 Task: Locate the nearest bus station to San Francisco, California, and Los Angeles, California.
Action: Mouse moved to (106, 85)
Screenshot: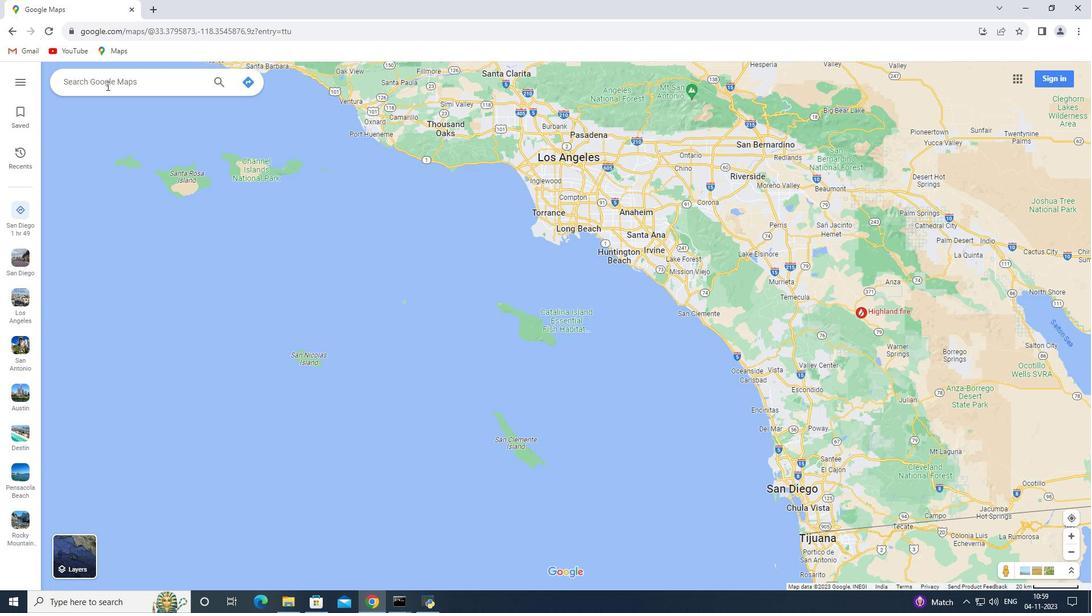 
Action: Mouse pressed left at (106, 85)
Screenshot: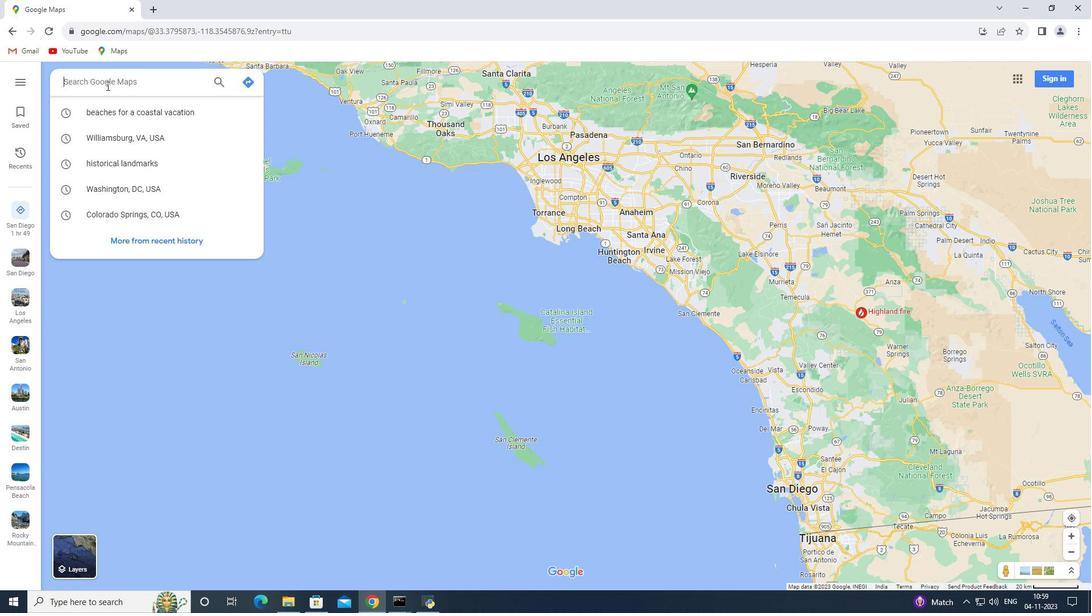 
Action: Key pressed <Key.shift>San<Key.space><Key.shift>Francisco,<Key.shift><Key.shift><Key.shift><Key.shift>California
Screenshot: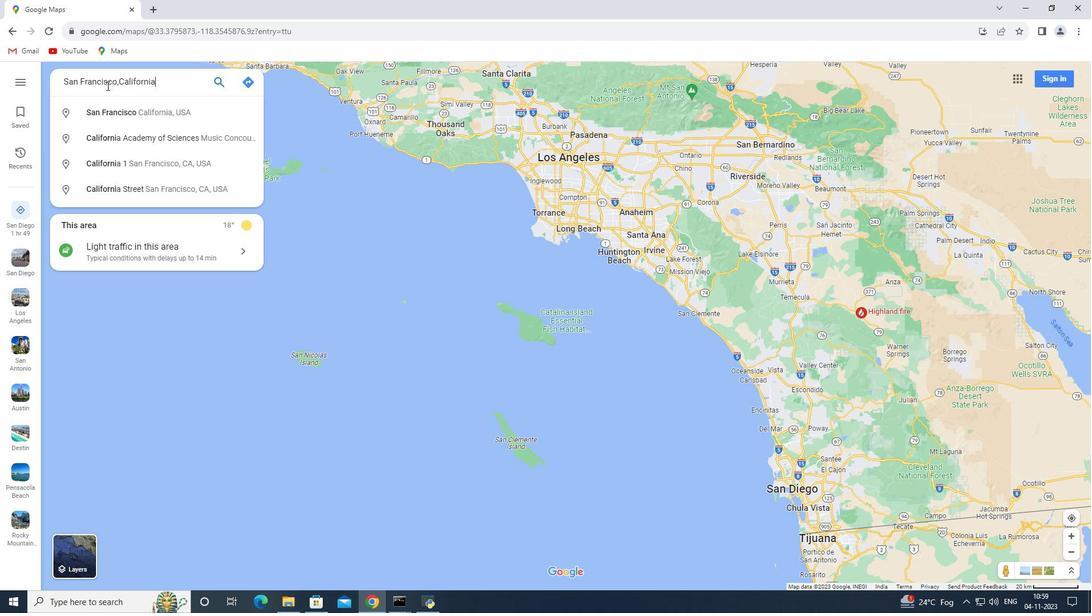 
Action: Mouse moved to (226, 103)
Screenshot: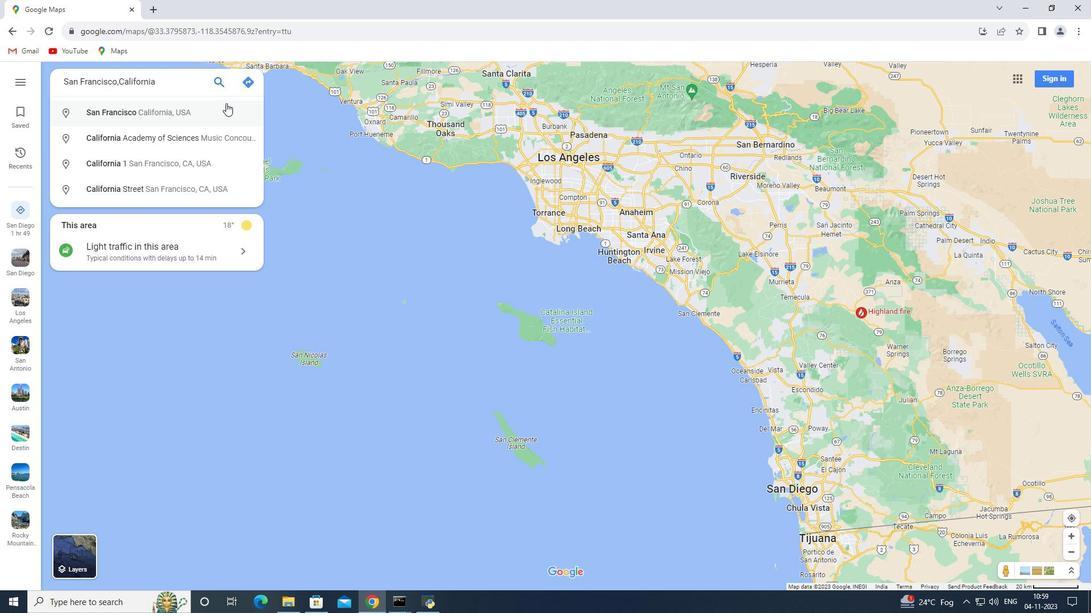 
Action: Key pressed <Key.enter>
Screenshot: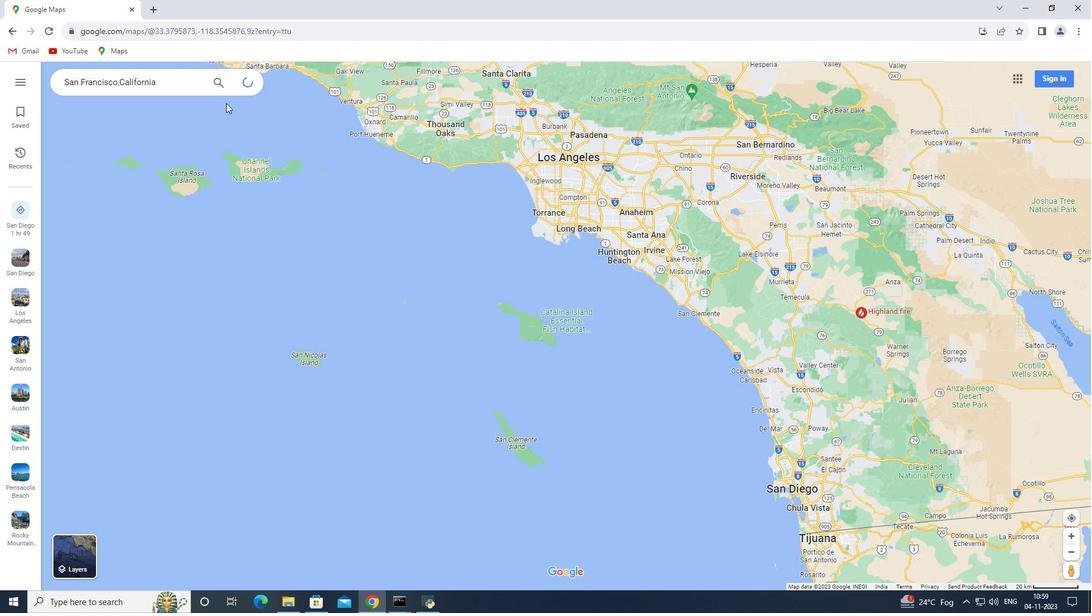 
Action: Mouse moved to (155, 267)
Screenshot: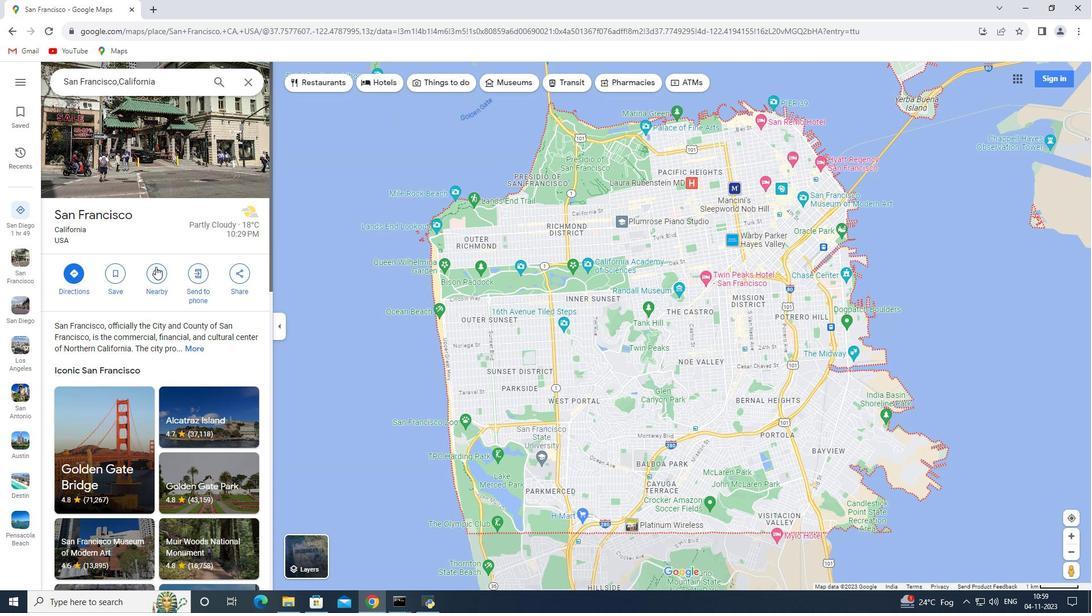 
Action: Mouse pressed left at (155, 267)
Screenshot: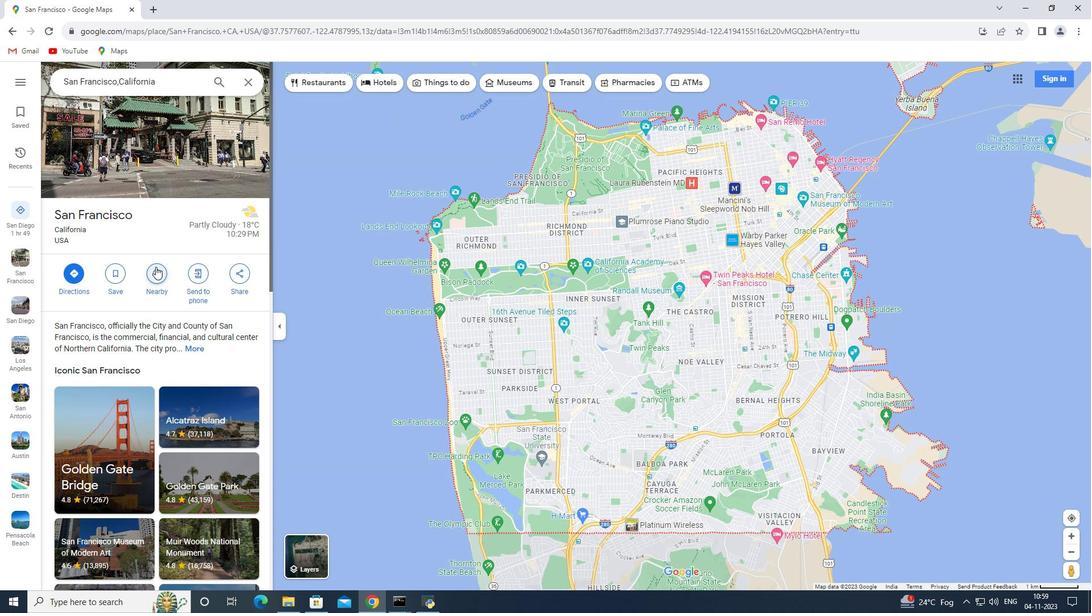 
Action: Key pressed bus<Key.space>station<Key.enter>
Screenshot: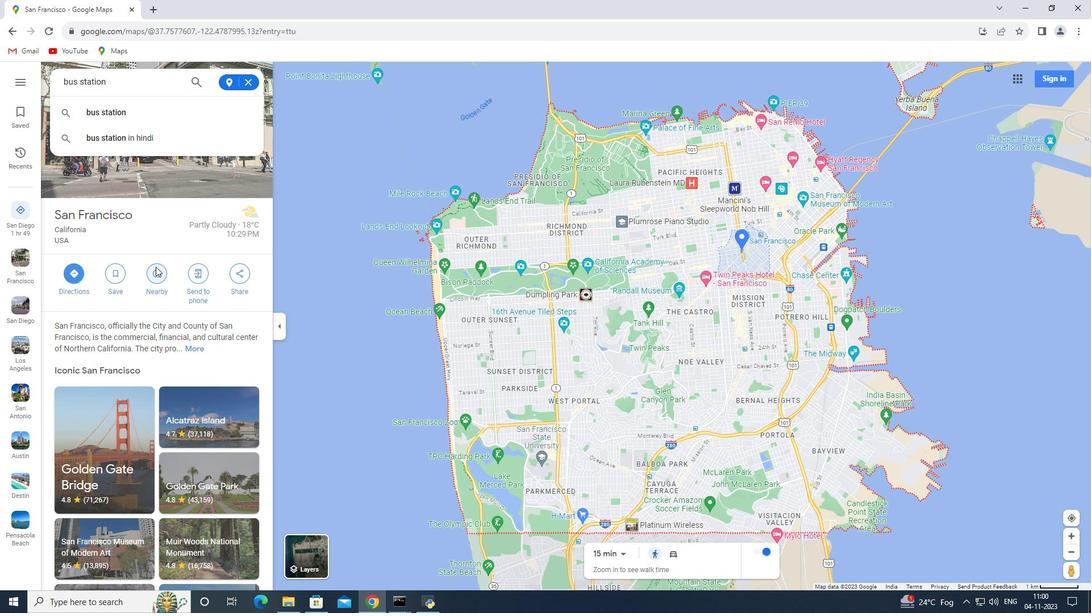 
Action: Mouse moved to (246, 85)
Screenshot: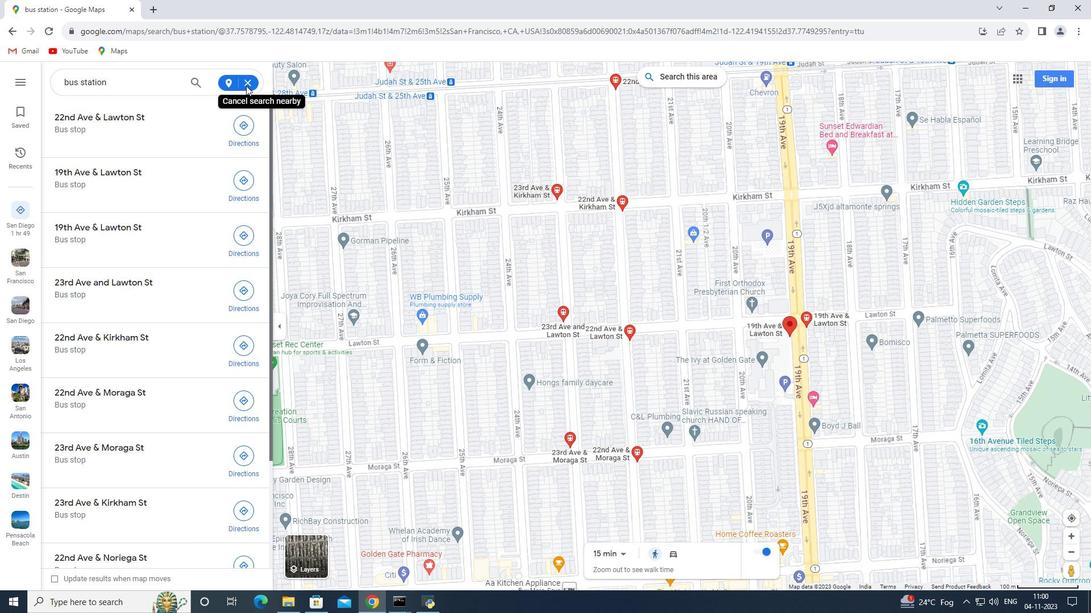 
Action: Mouse pressed left at (246, 85)
Screenshot: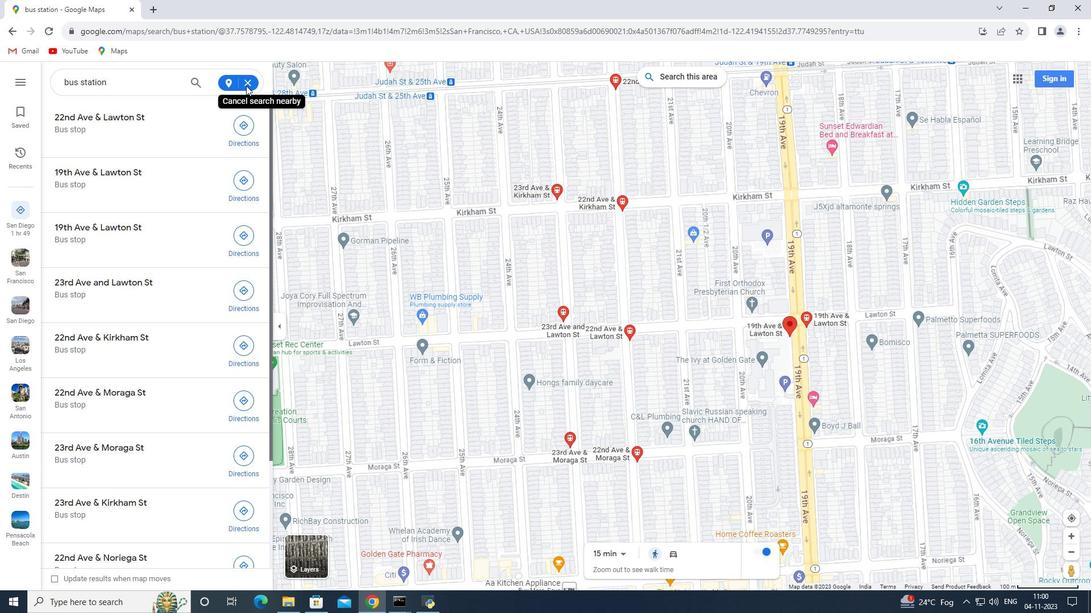 
Action: Mouse moved to (250, 81)
Screenshot: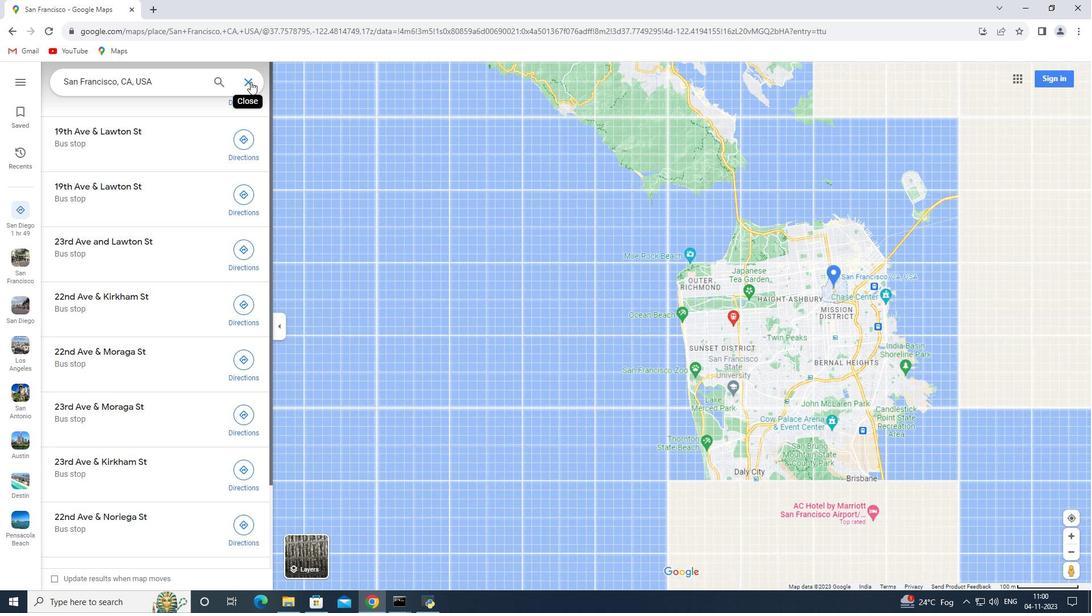
Action: Mouse pressed left at (250, 81)
Screenshot: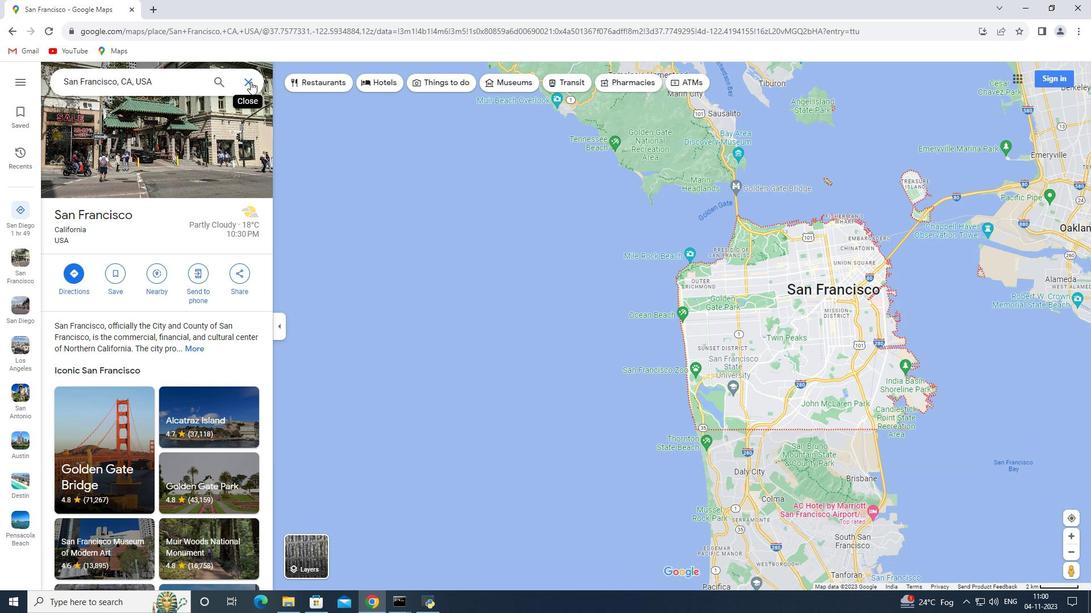 
Action: Mouse moved to (160, 88)
Screenshot: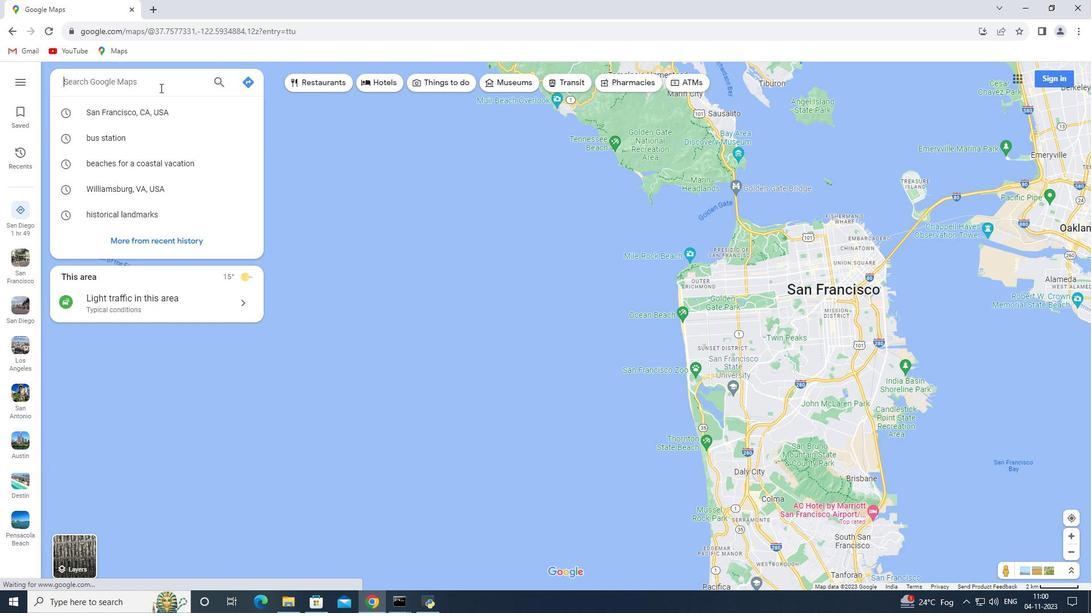 
Action: Key pressed <Key.shift_r>Los<Key.space><Key.shift>Angeles,<Key.space><Key.shift>California<Key.enter>
Screenshot: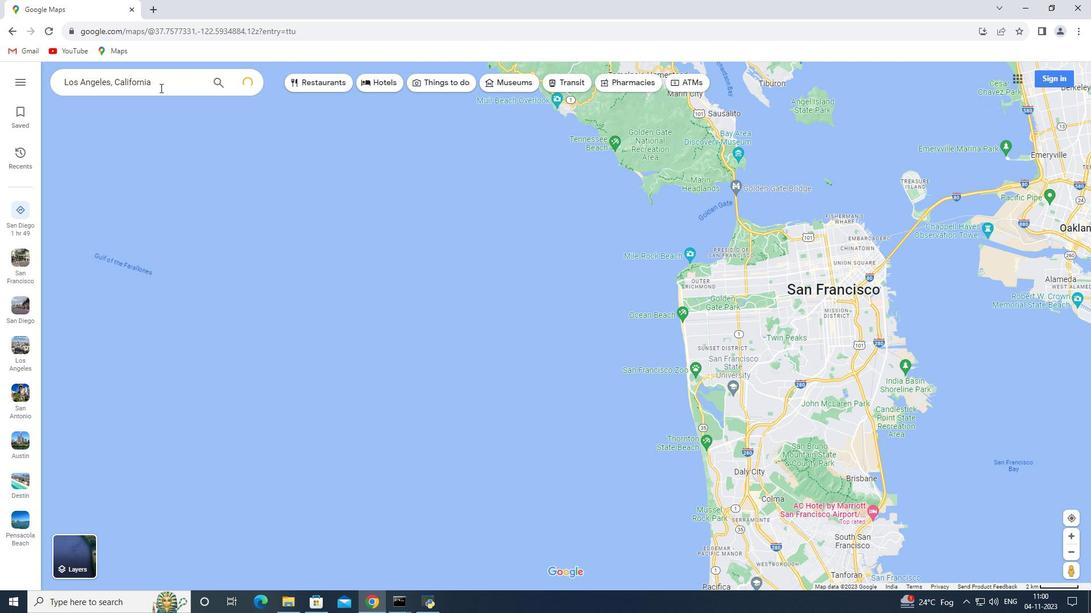 
Action: Mouse moved to (155, 271)
Screenshot: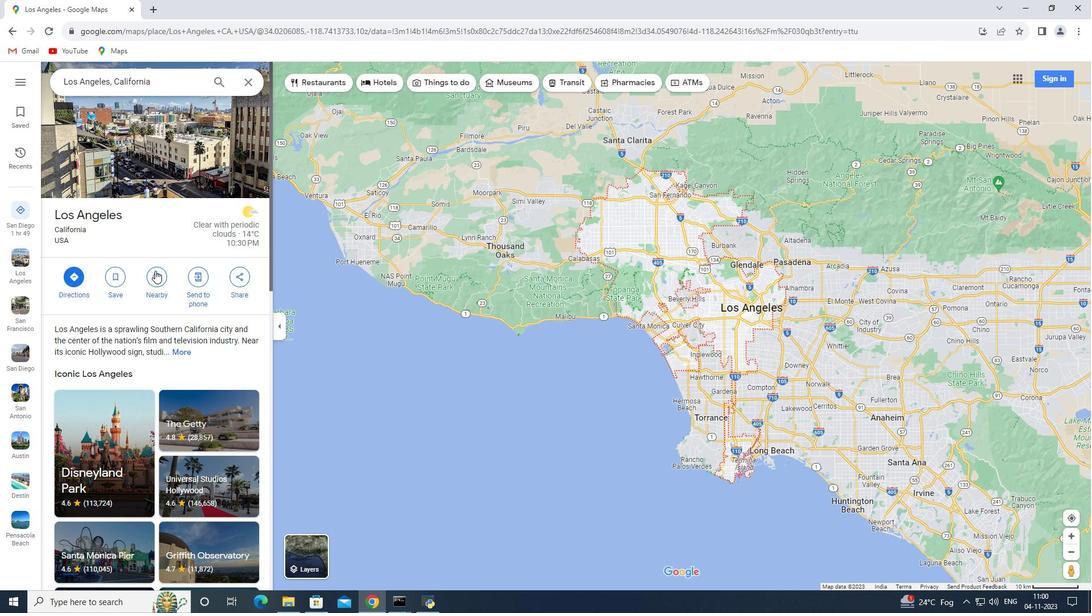 
Action: Mouse pressed left at (155, 271)
Screenshot: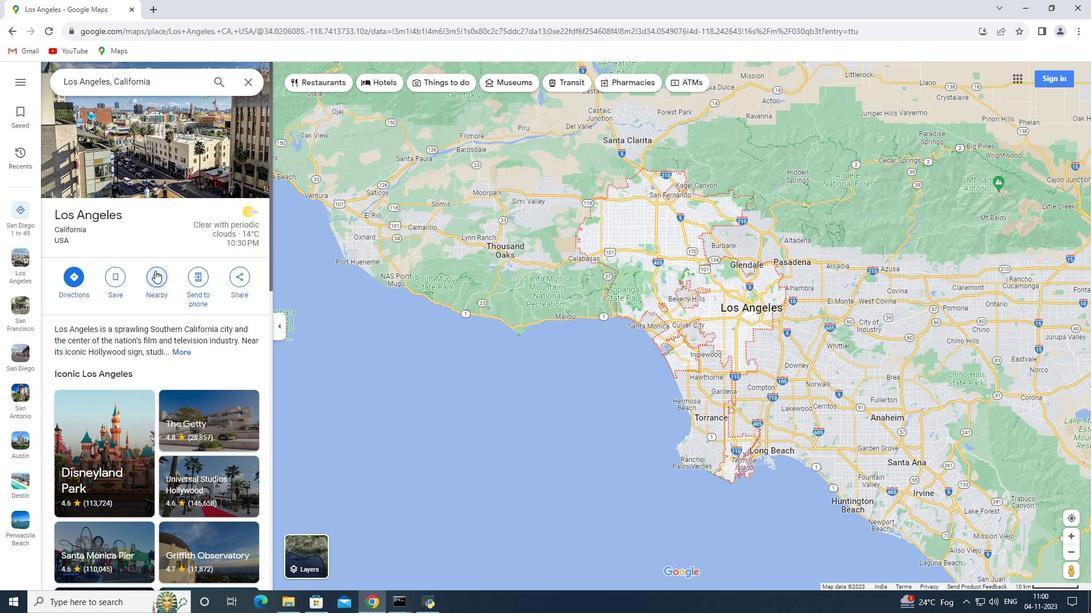 
Action: Key pressed bus<Key.space>station<Key.enter>
Screenshot: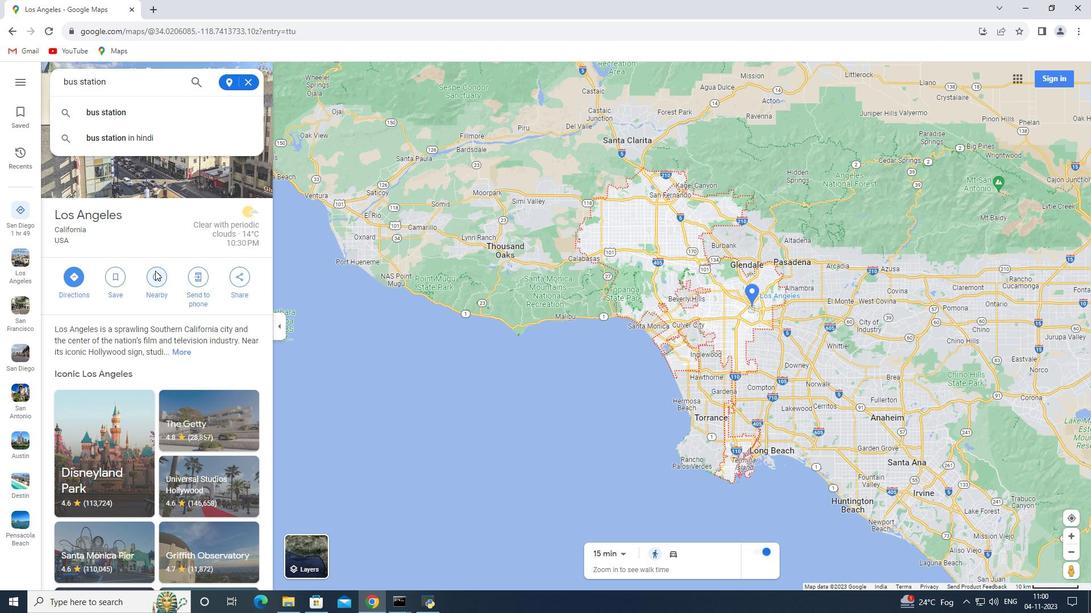 
